 Task: Find public transportation options from Chicago, Illinois, to St Louis, Missouri.
Action: Mouse moved to (220, 68)
Screenshot: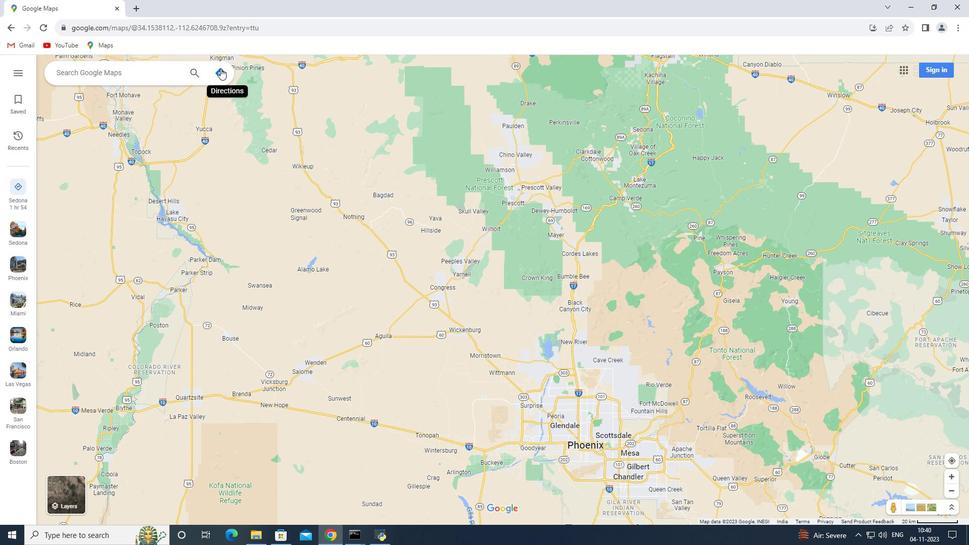 
Action: Mouse pressed left at (220, 68)
Screenshot: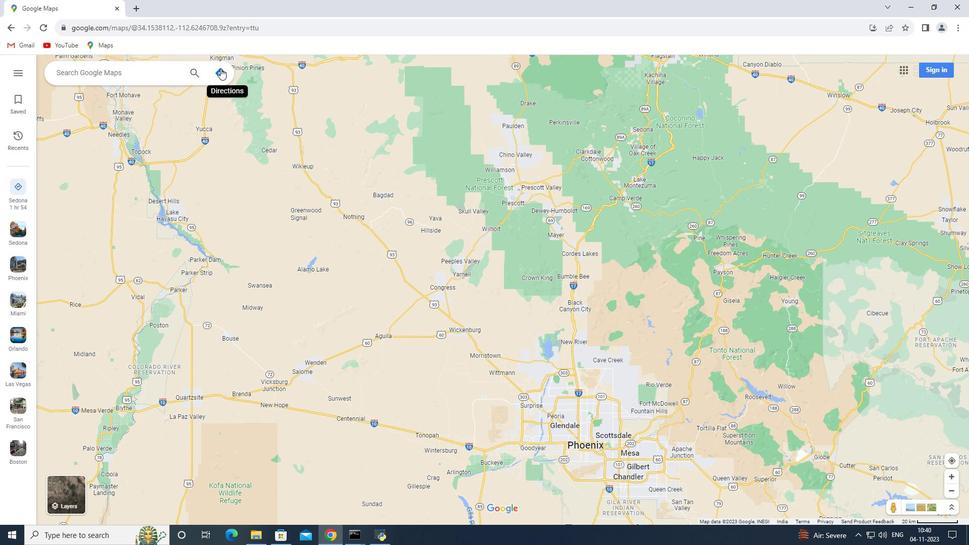 
Action: Mouse moved to (145, 94)
Screenshot: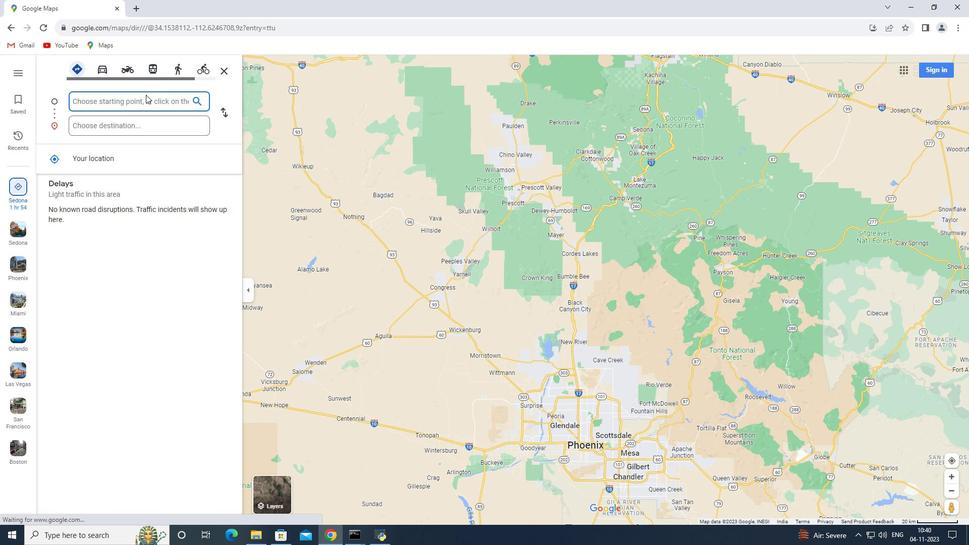 
Action: Key pressed <Key.shift>Chicago,<Key.space>lllinois
Screenshot: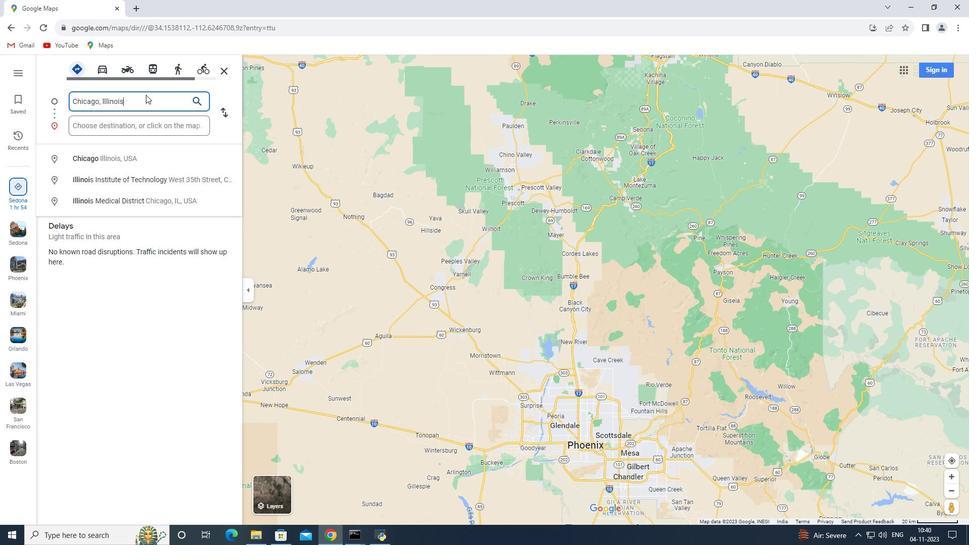 
Action: Mouse moved to (144, 121)
Screenshot: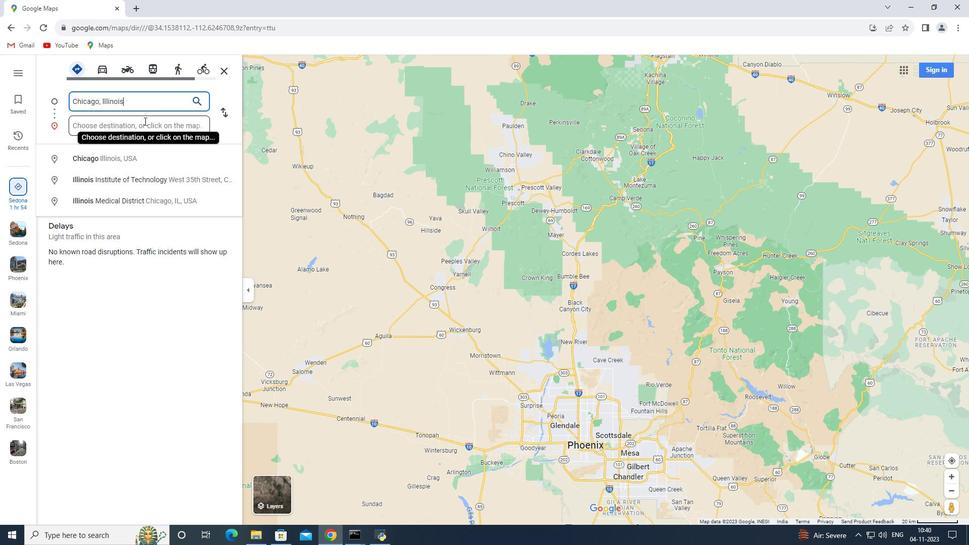 
Action: Mouse pressed left at (144, 121)
Screenshot: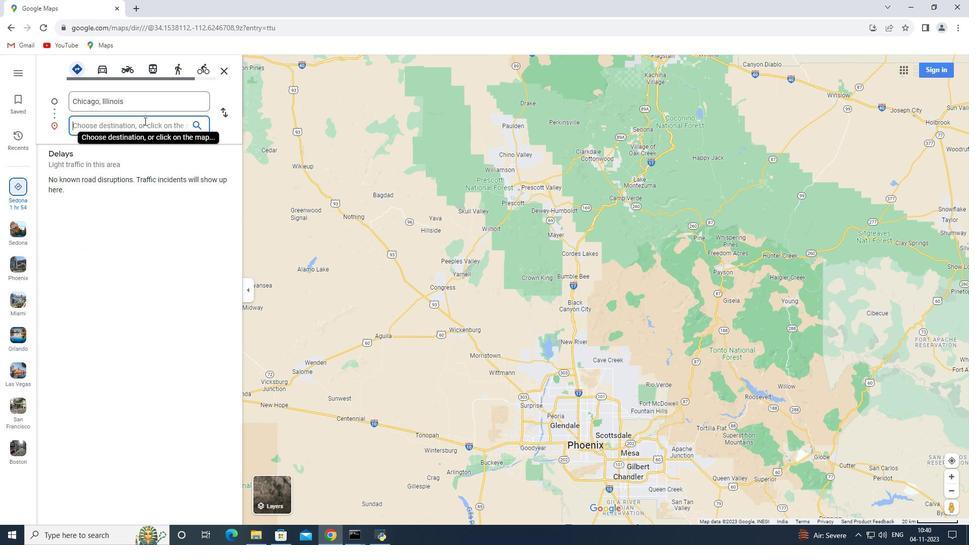 
Action: Key pressed <Key.shift>St<Key.space><Key.shift>Louis,<Key.space><Key.shift>Missouru<Key.backspace>i<Key.enter>
Screenshot: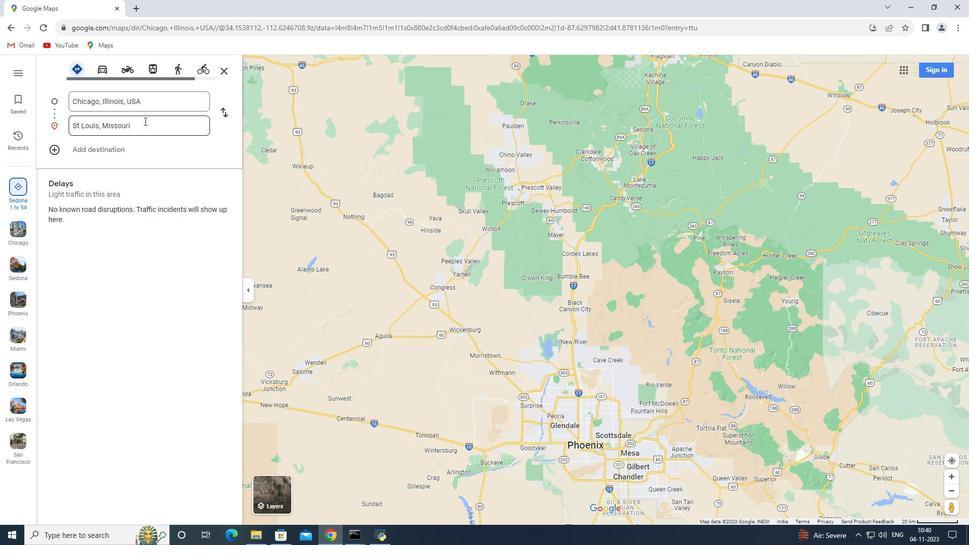 
Action: Mouse moved to (559, 76)
Screenshot: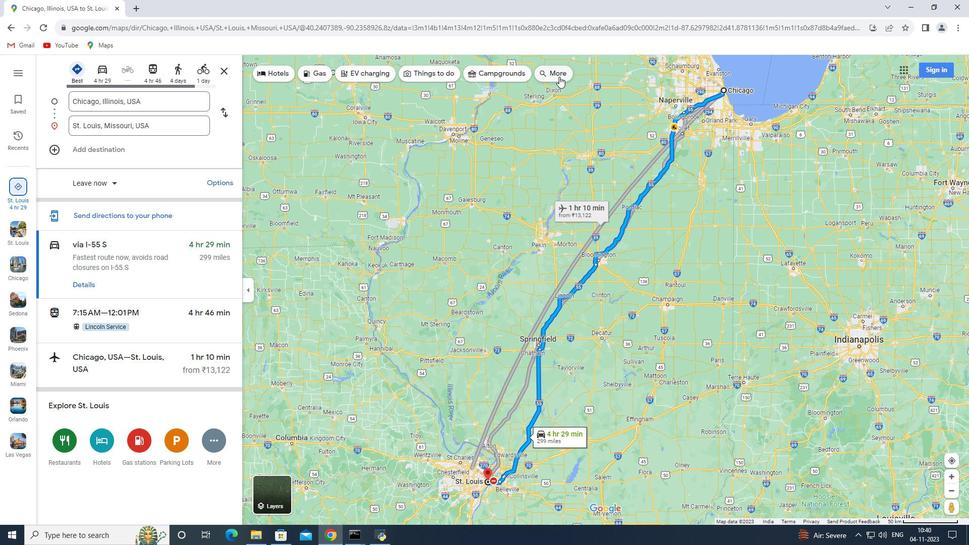 
Action: Mouse pressed left at (559, 76)
Screenshot: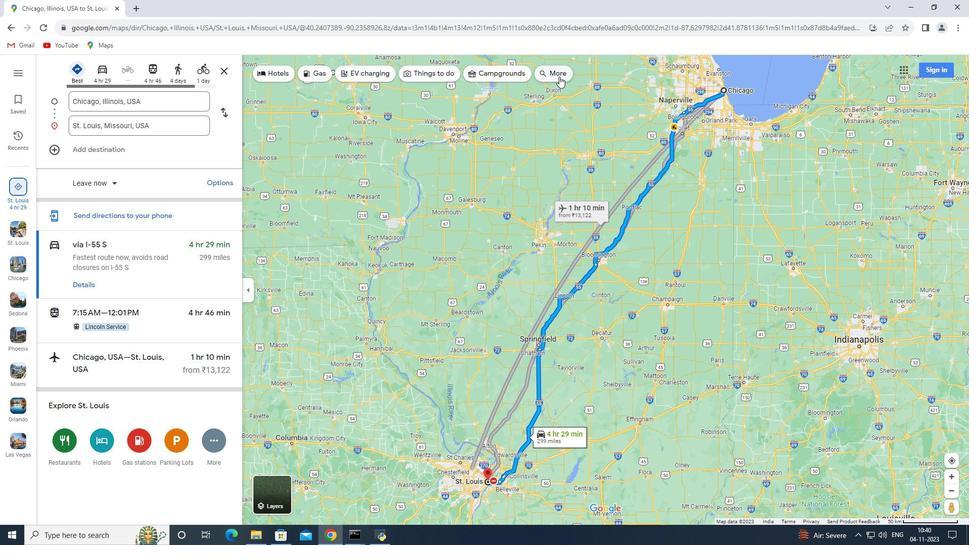 
Action: Mouse moved to (117, 70)
Screenshot: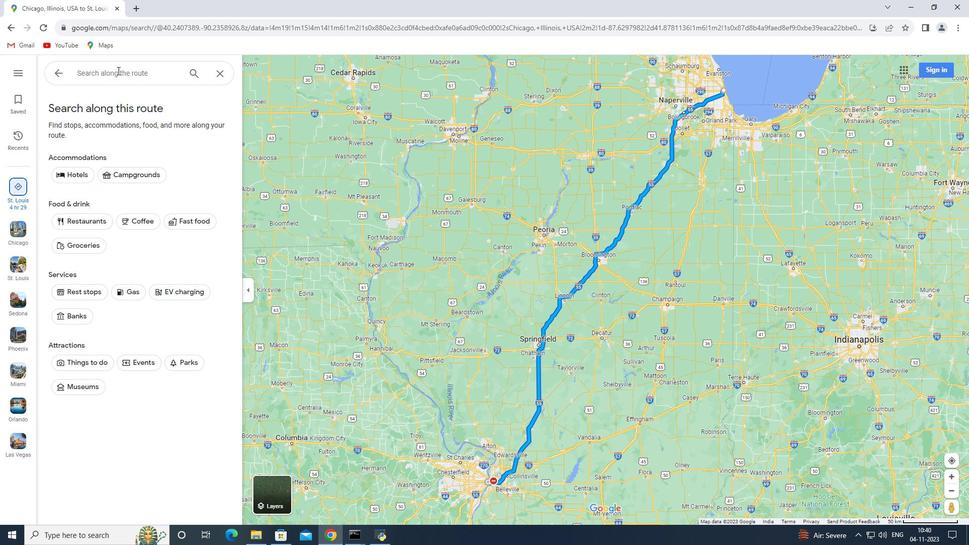 
Action: Mouse pressed left at (117, 70)
Screenshot: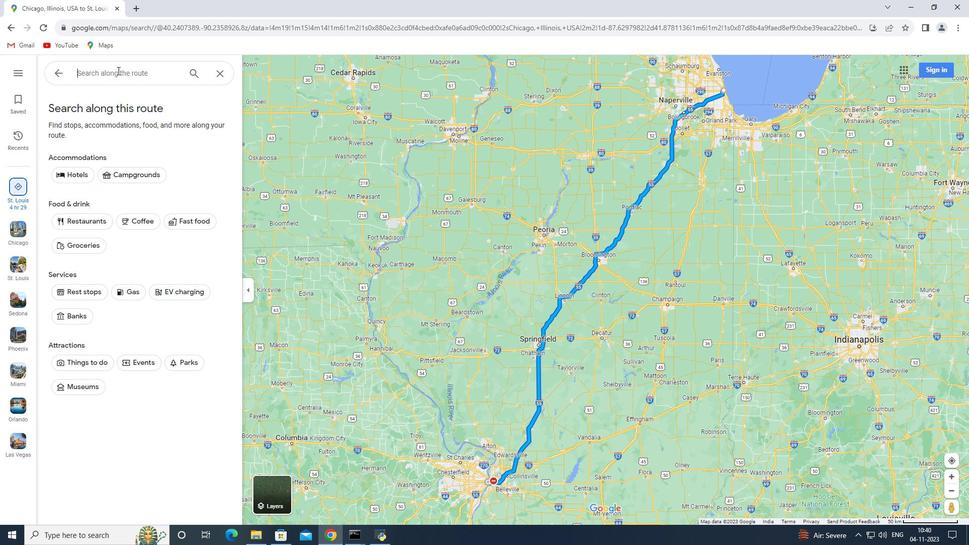 
Action: Key pressed public<Key.space>transportation<Key.enter>
Screenshot: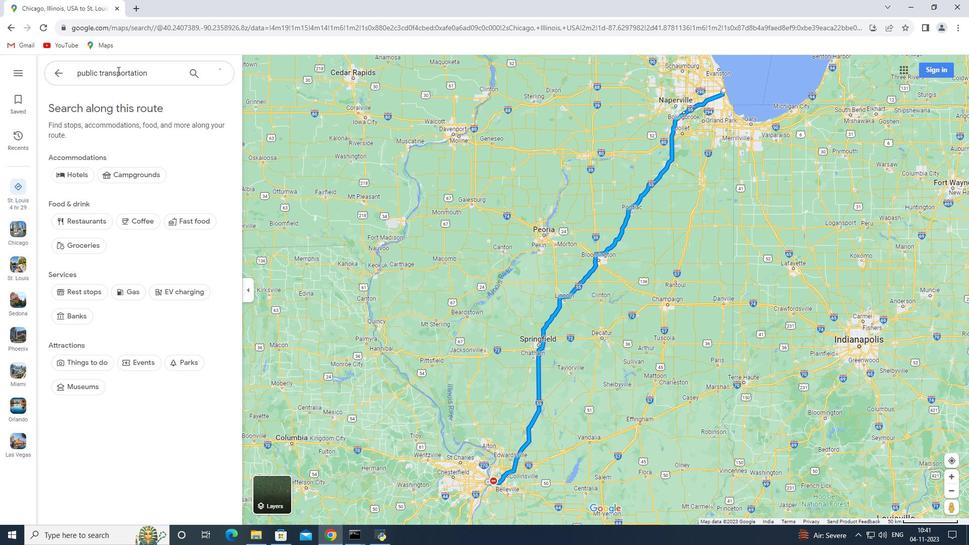 
Action: Mouse moved to (114, 72)
Screenshot: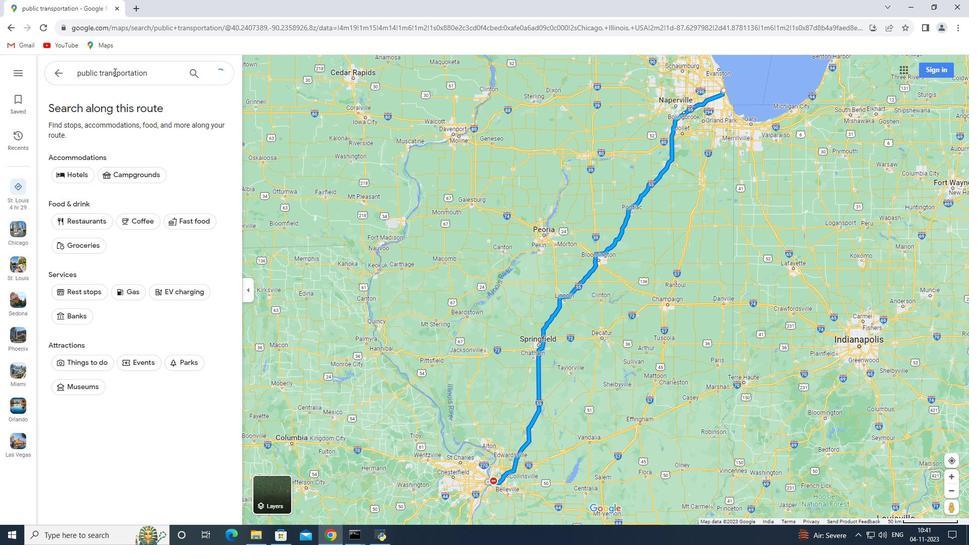 
